 Task: Change polyline line to dotted.
Action: Mouse moved to (393, 334)
Screenshot: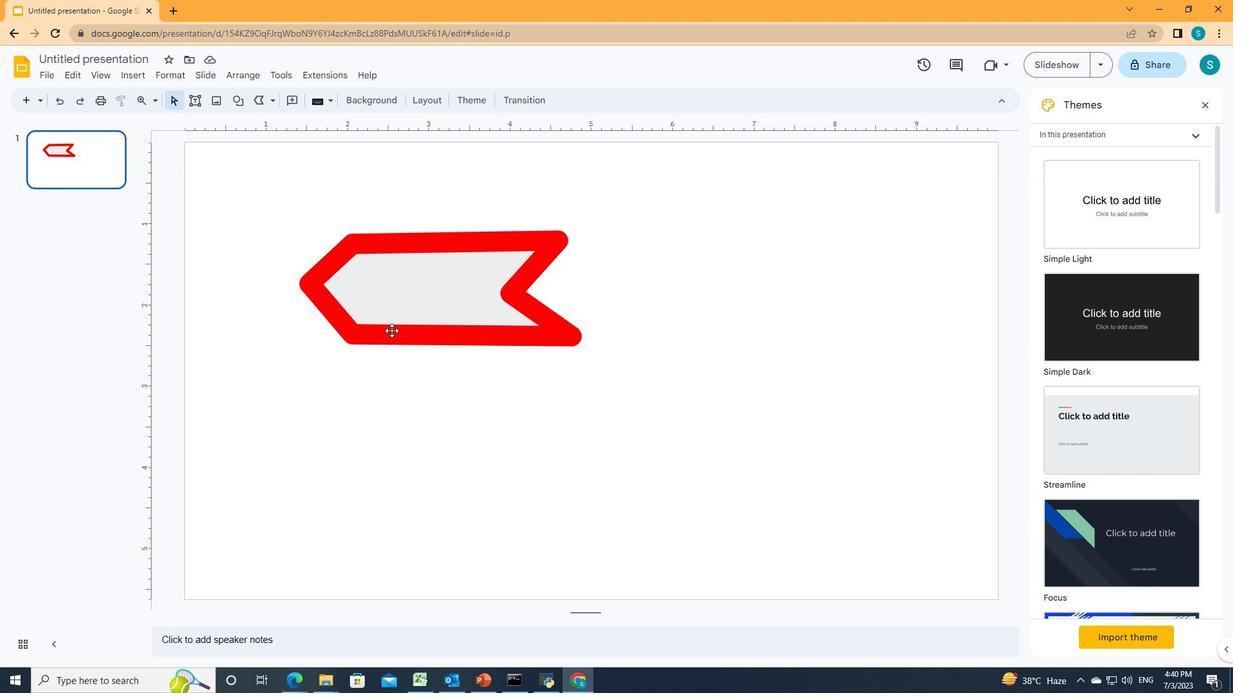 
Action: Mouse pressed left at (393, 334)
Screenshot: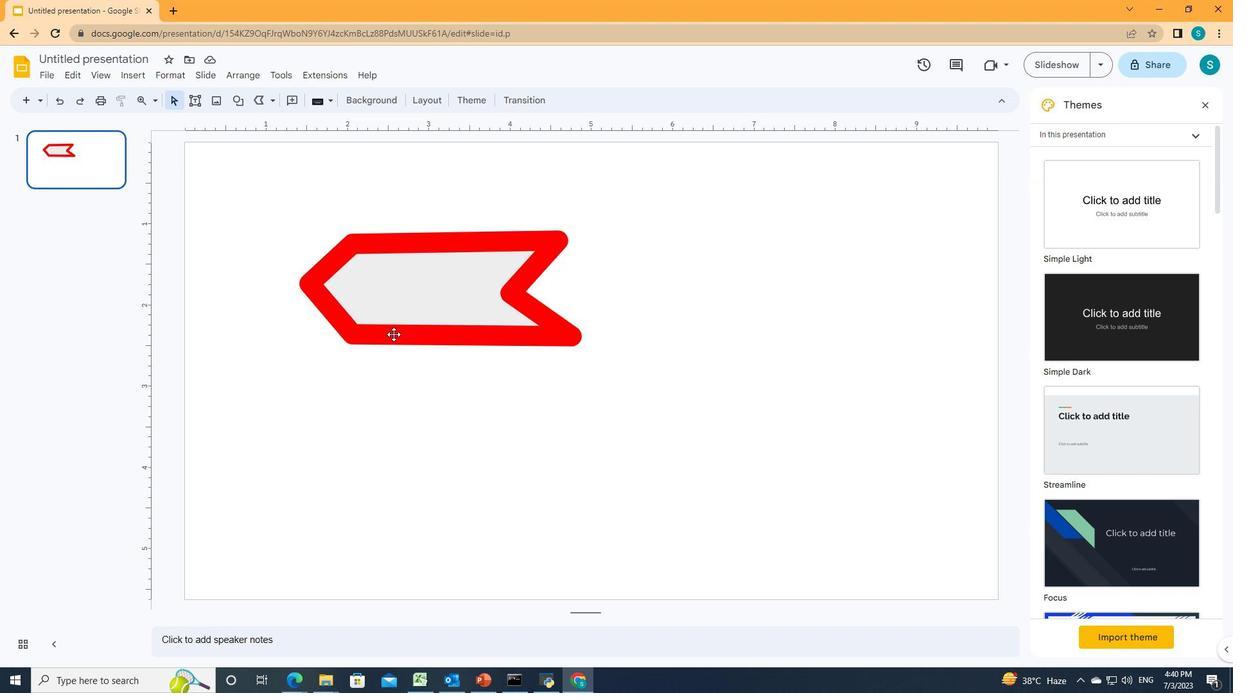 
Action: Mouse moved to (353, 99)
Screenshot: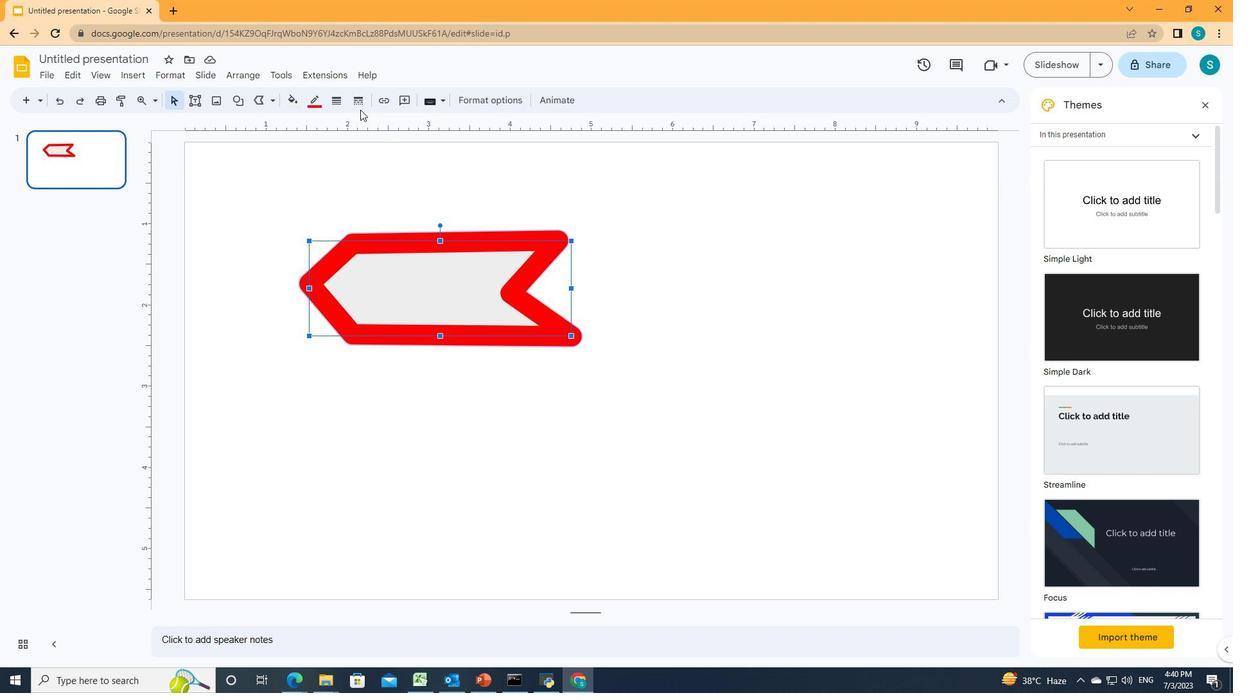 
Action: Mouse pressed left at (353, 99)
Screenshot: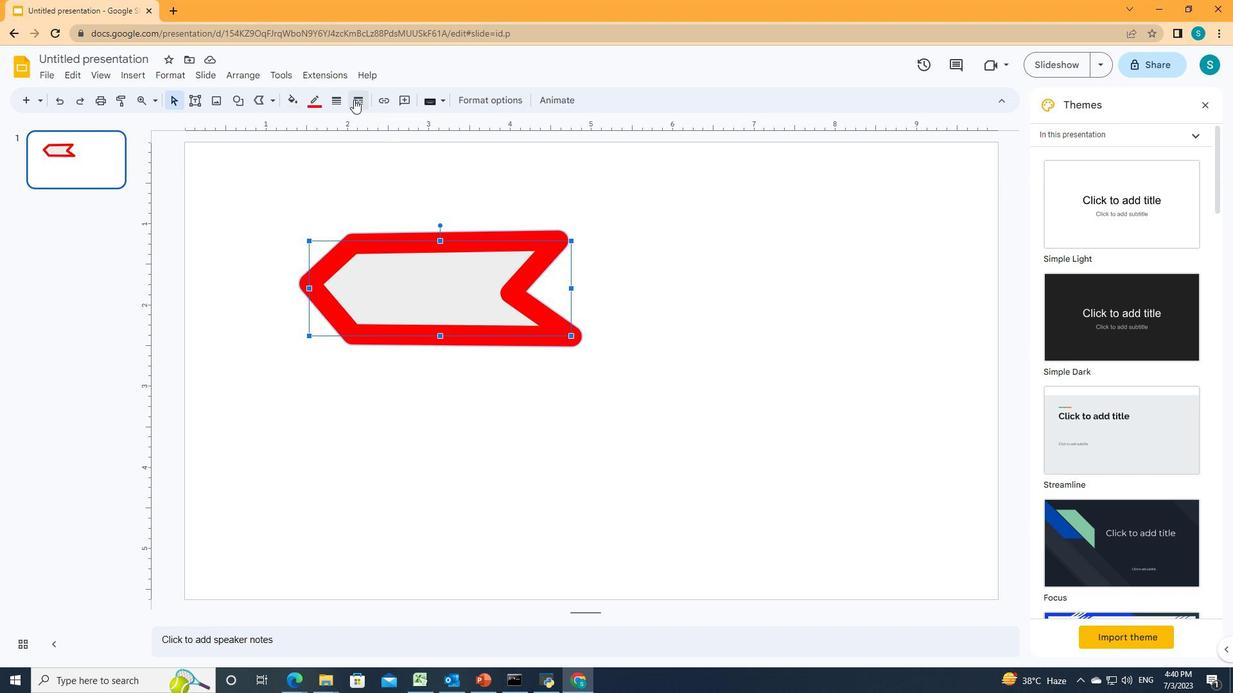 
Action: Mouse moved to (371, 145)
Screenshot: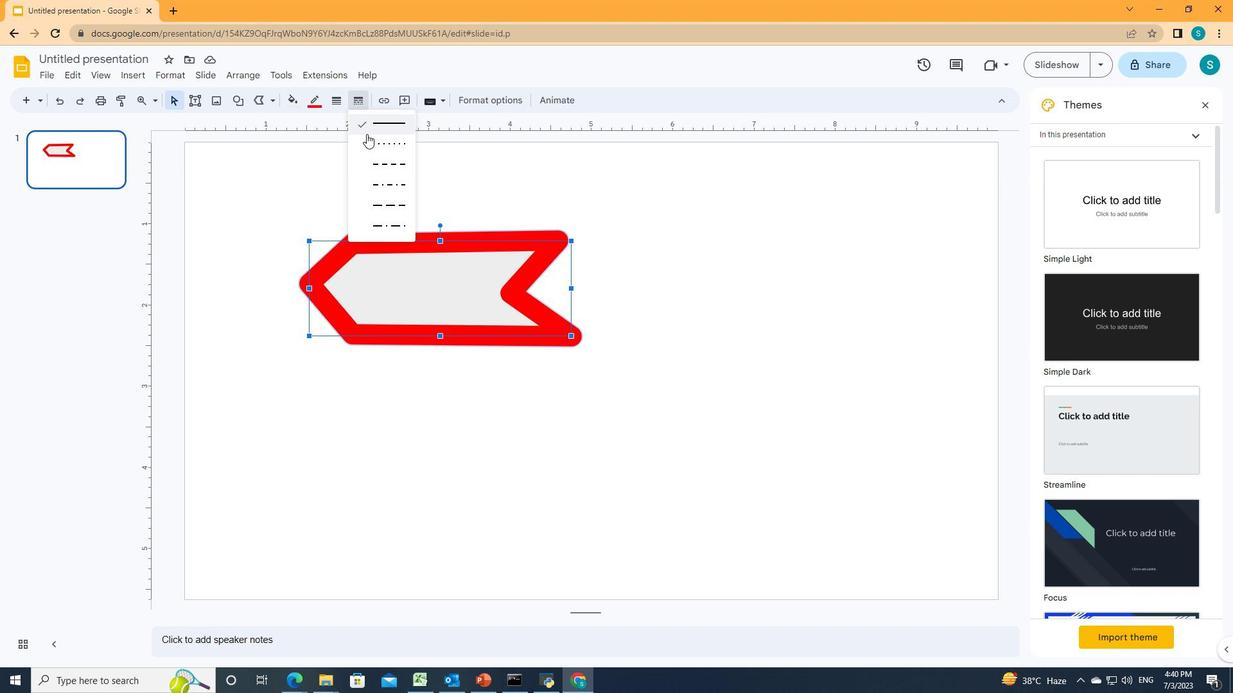 
Action: Mouse pressed left at (371, 145)
Screenshot: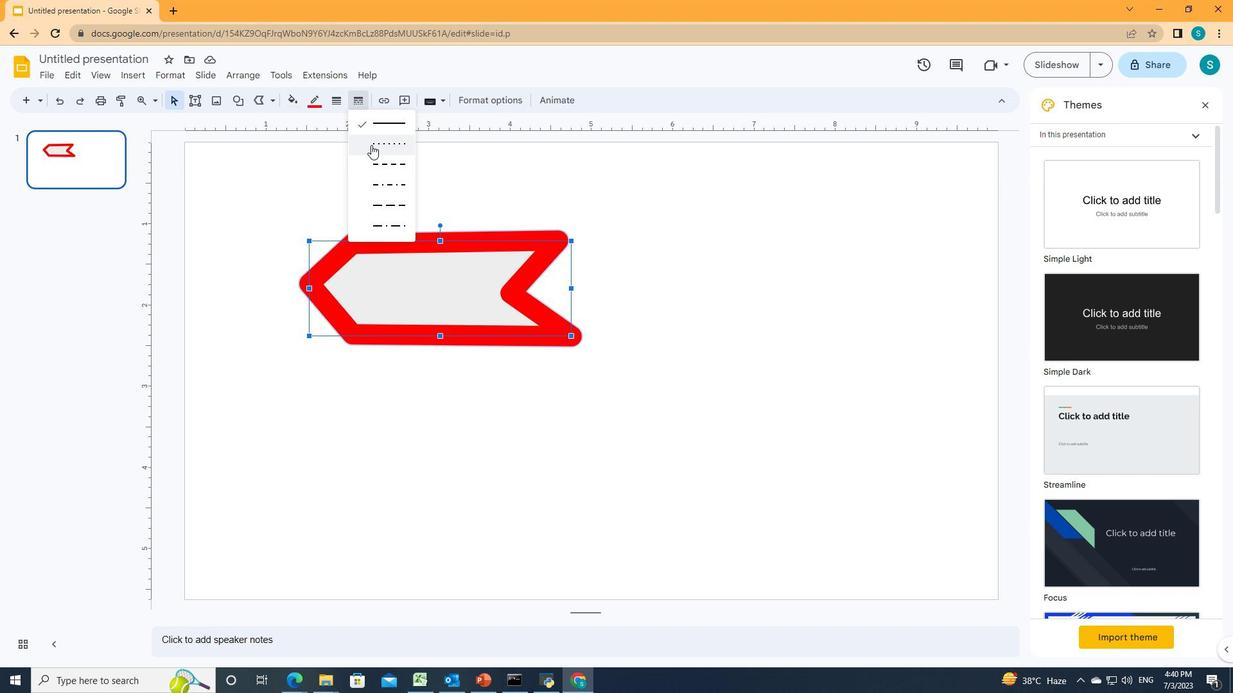 
Action: Mouse moved to (389, 425)
Screenshot: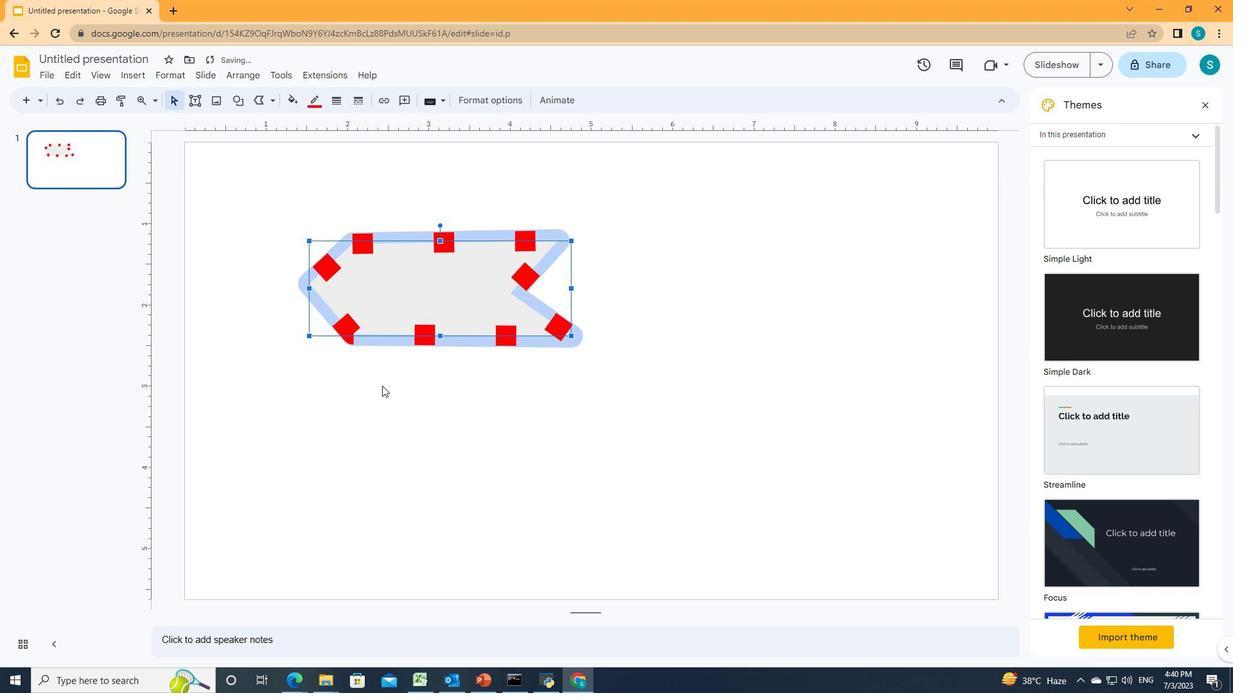 
Action: Mouse pressed left at (389, 425)
Screenshot: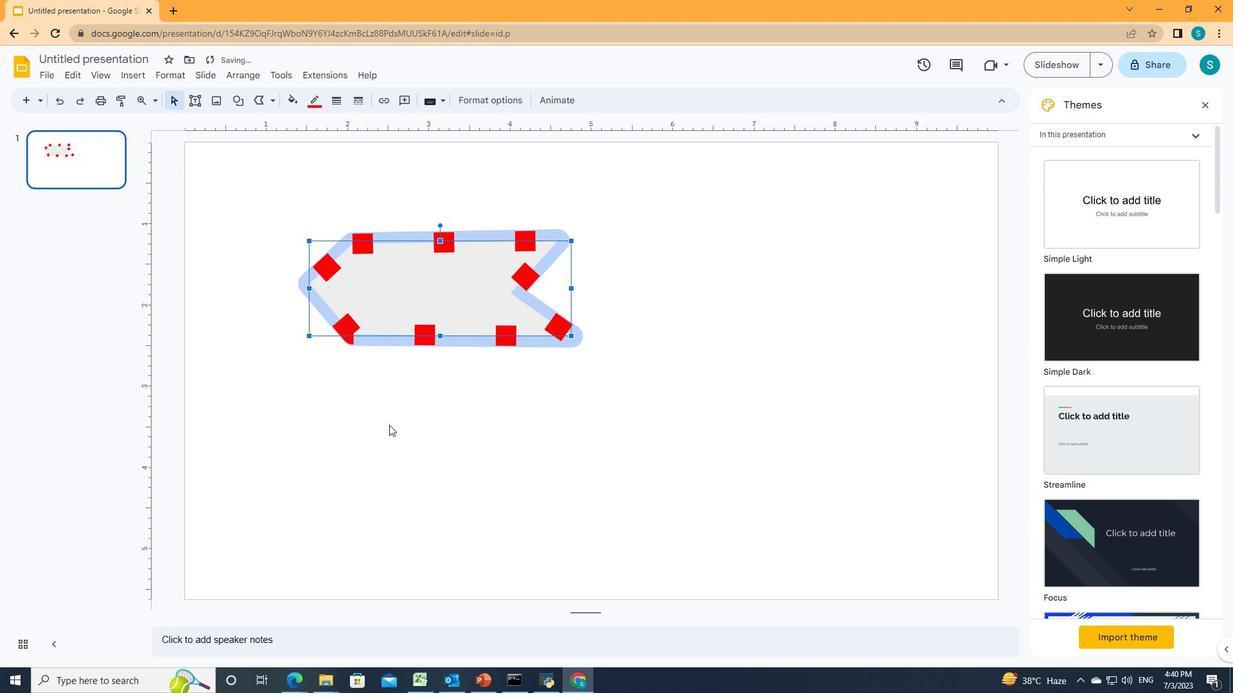 
